 Task: Investigate a repository "Code Frequency" to understand activity patterns.
Action: Mouse moved to (756, 55)
Screenshot: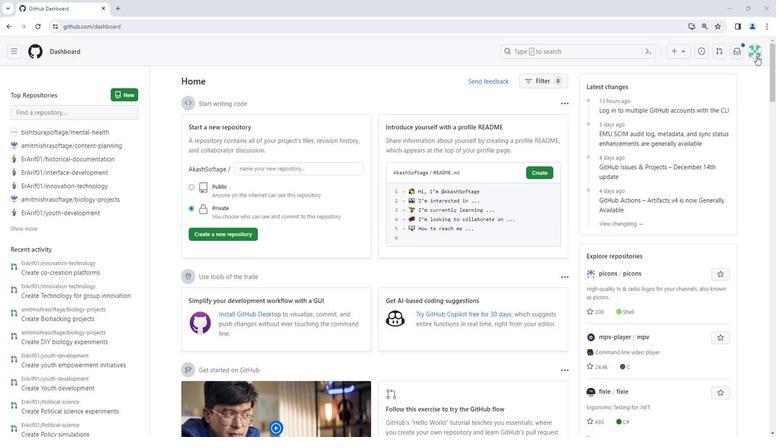 
Action: Mouse pressed left at (756, 55)
Screenshot: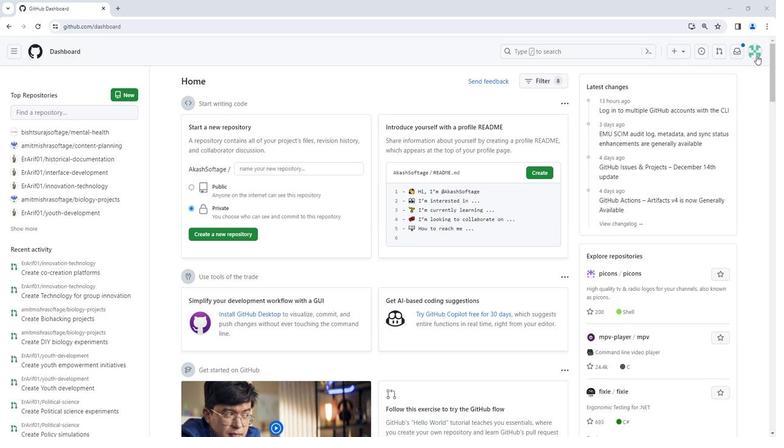 
Action: Mouse moved to (692, 137)
Screenshot: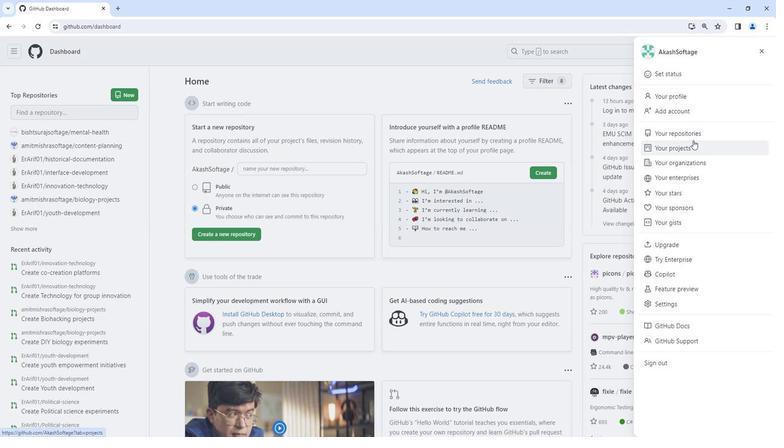 
Action: Mouse pressed left at (692, 137)
Screenshot: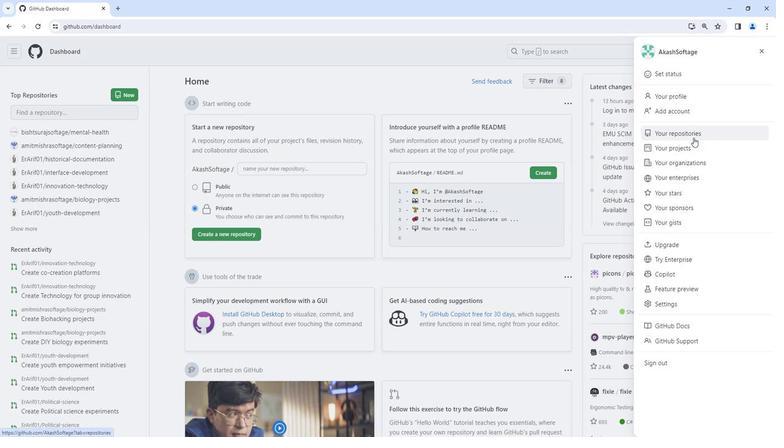 
Action: Mouse moved to (468, 198)
Screenshot: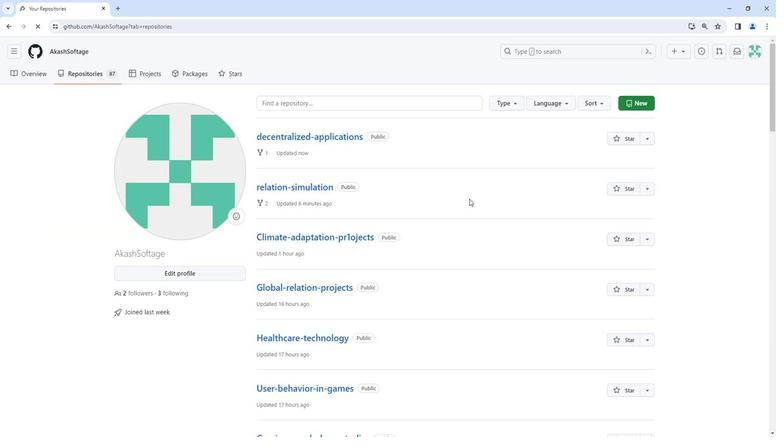 
Action: Mouse scrolled (468, 198) with delta (0, 0)
Screenshot: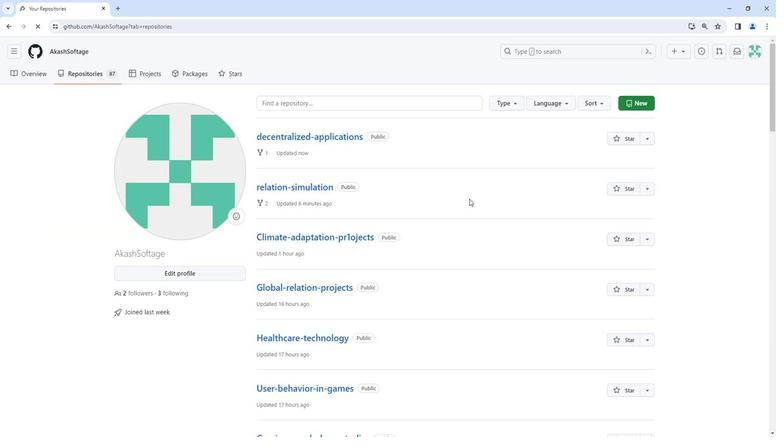 
Action: Mouse moved to (468, 198)
Screenshot: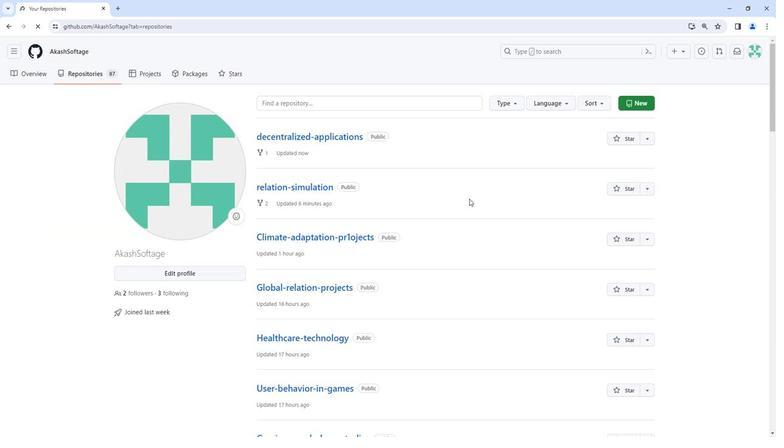 
Action: Mouse scrolled (468, 198) with delta (0, 0)
Screenshot: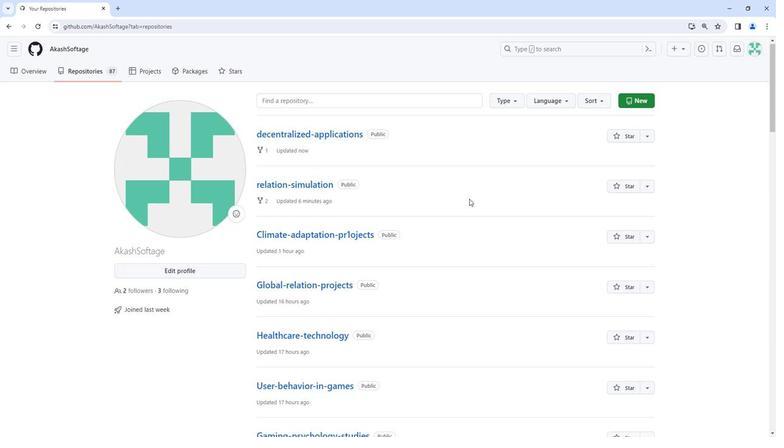 
Action: Mouse scrolled (468, 198) with delta (0, 0)
Screenshot: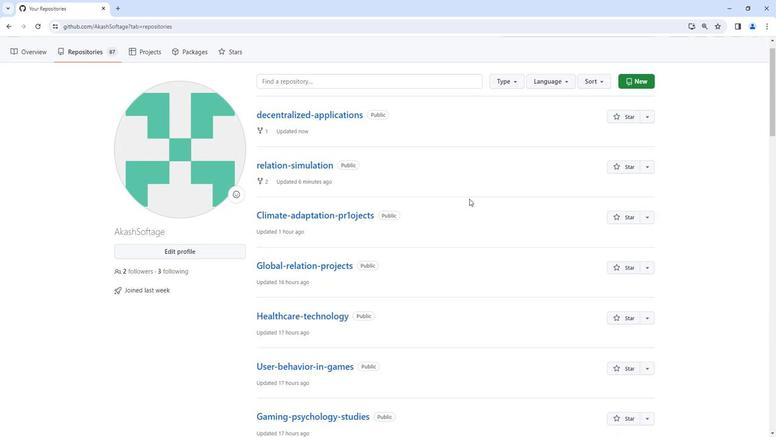 
Action: Mouse moved to (468, 199)
Screenshot: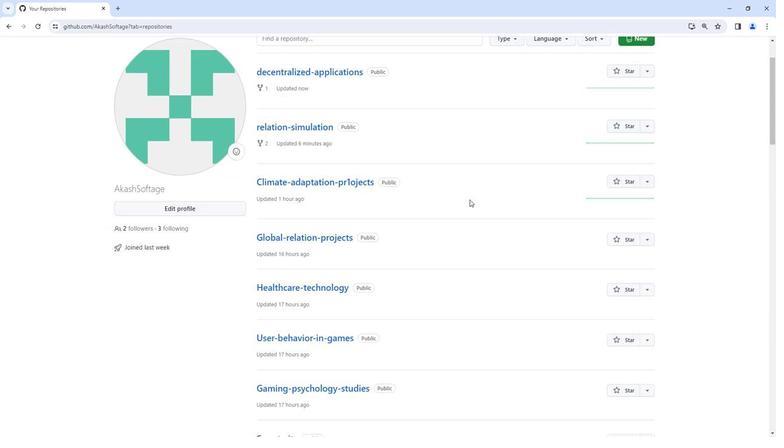 
Action: Mouse scrolled (468, 199) with delta (0, 0)
Screenshot: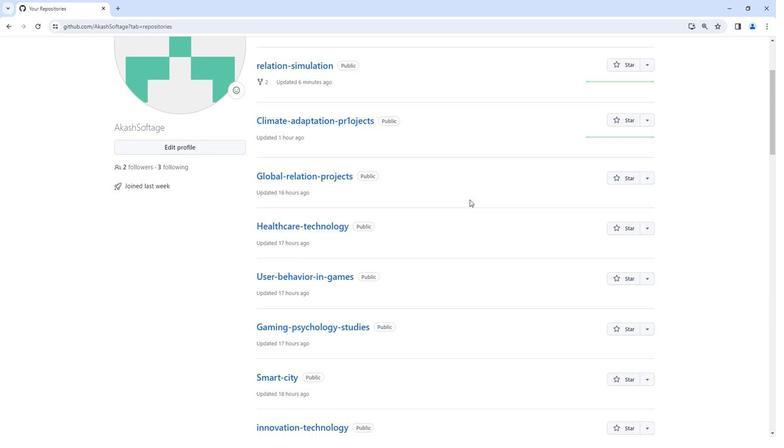 
Action: Mouse moved to (468, 200)
Screenshot: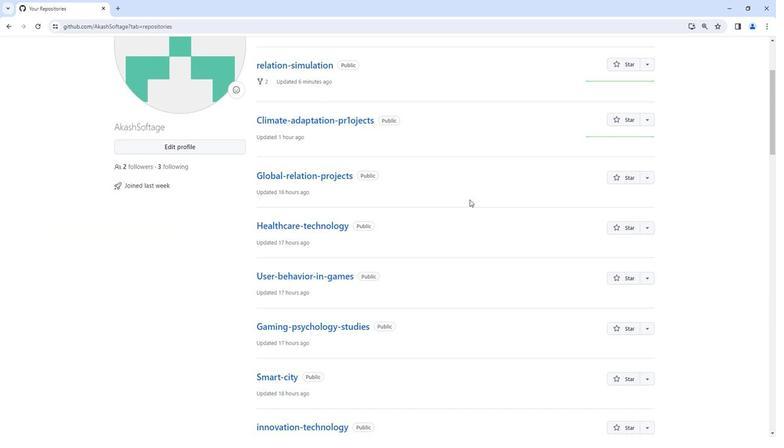 
Action: Mouse scrolled (468, 199) with delta (0, 0)
Screenshot: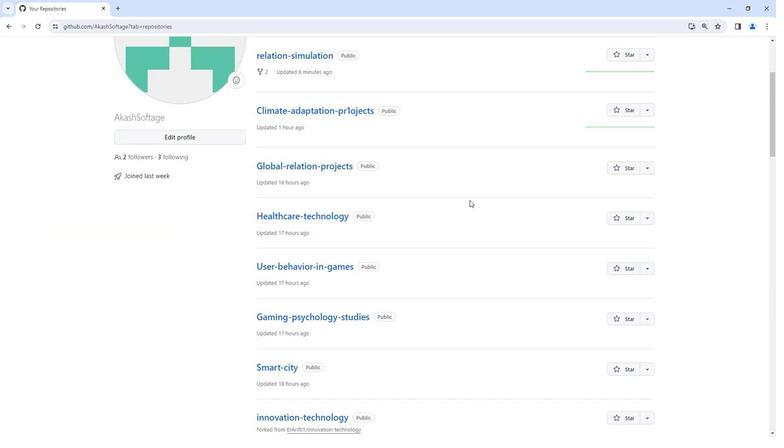 
Action: Mouse moved to (468, 200)
Screenshot: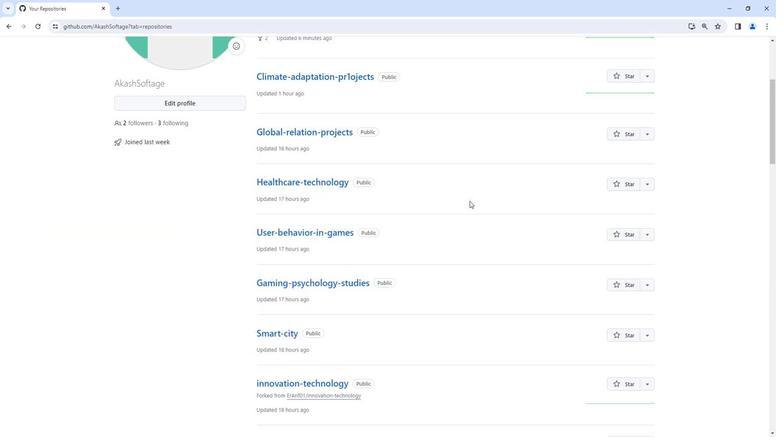 
Action: Mouse scrolled (468, 200) with delta (0, 0)
Screenshot: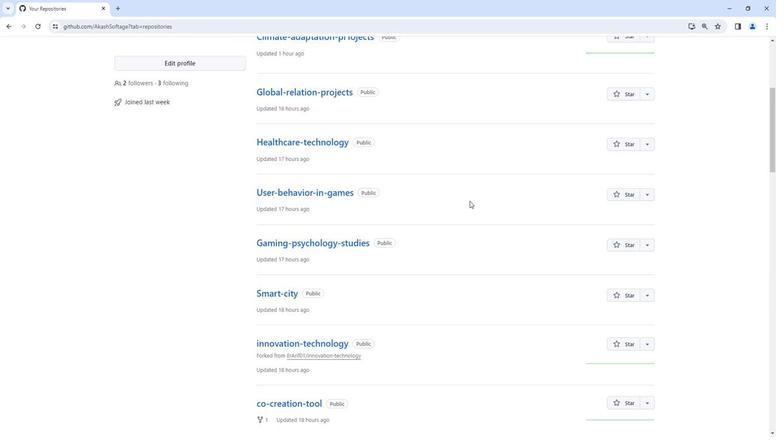 
Action: Mouse scrolled (468, 200) with delta (0, 0)
Screenshot: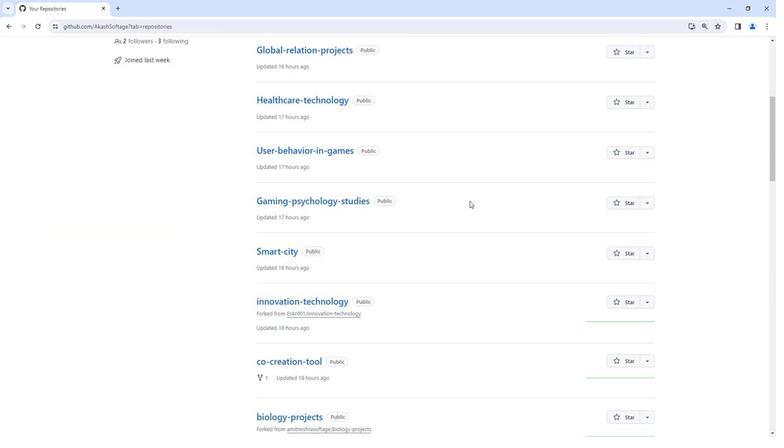
Action: Mouse moved to (467, 202)
Screenshot: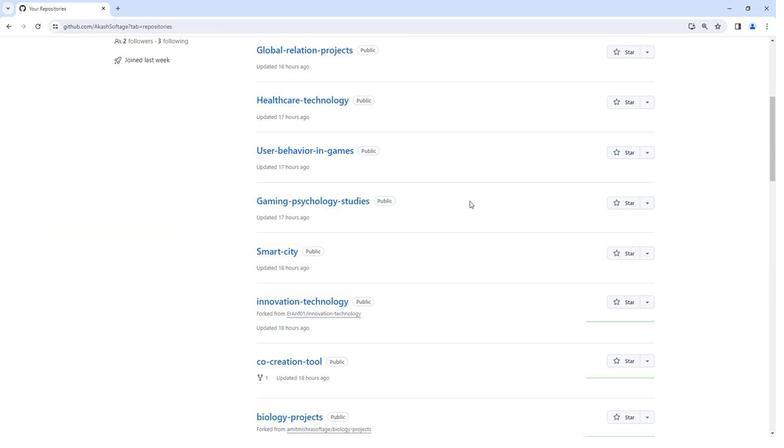 
Action: Mouse scrolled (467, 201) with delta (0, 0)
Screenshot: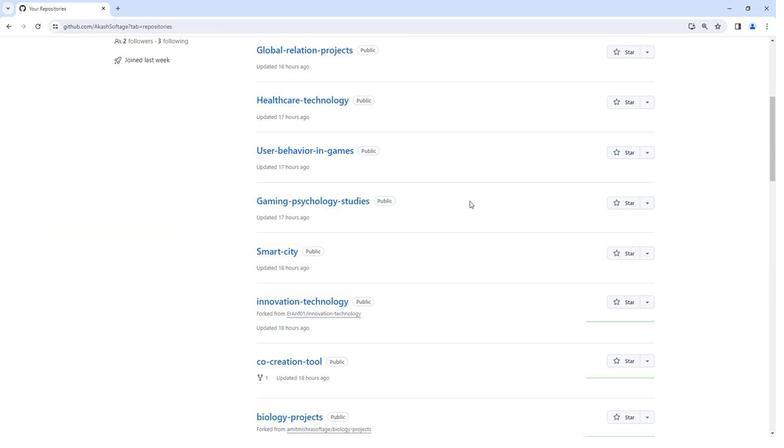 
Action: Mouse moved to (414, 234)
Screenshot: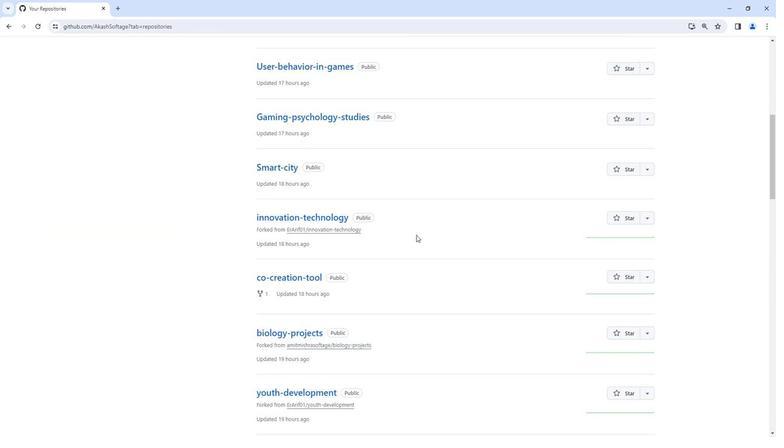 
Action: Mouse scrolled (414, 234) with delta (0, 0)
Screenshot: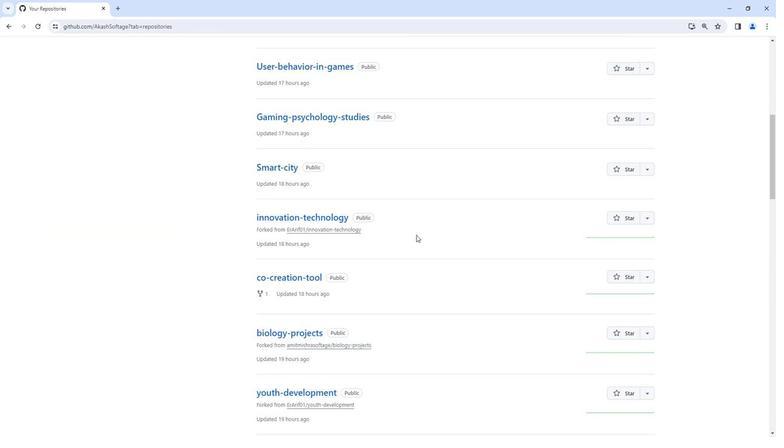 
Action: Mouse moved to (403, 233)
Screenshot: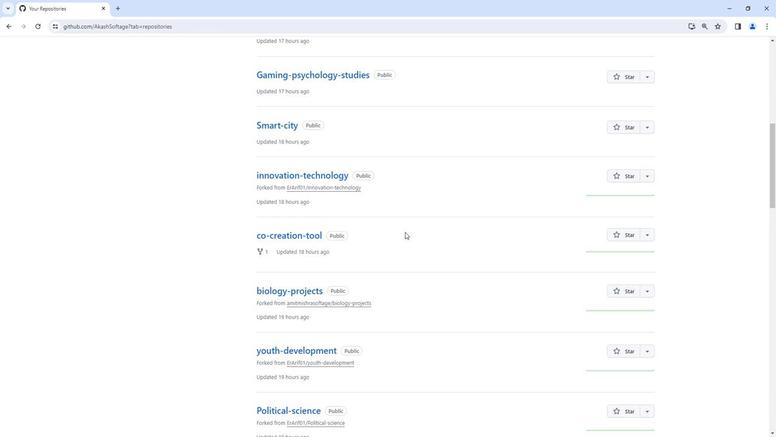 
Action: Mouse scrolled (403, 233) with delta (0, 0)
Screenshot: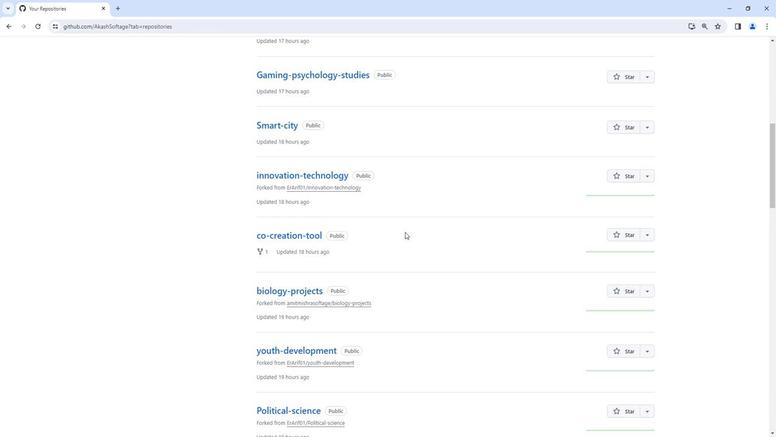 
Action: Mouse moved to (403, 234)
Screenshot: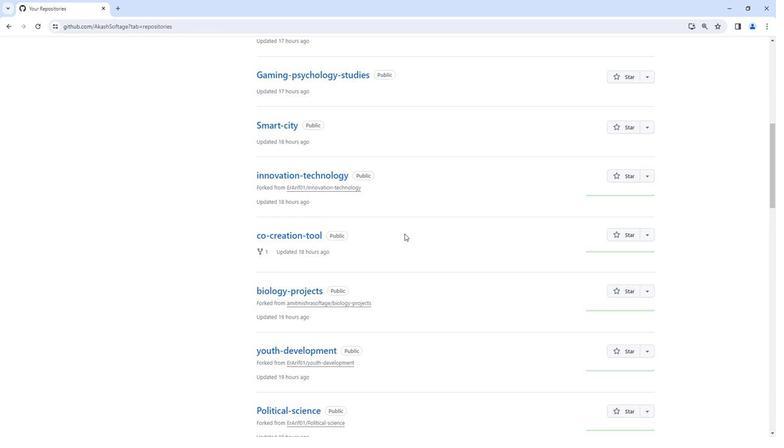 
Action: Mouse scrolled (403, 233) with delta (0, 0)
Screenshot: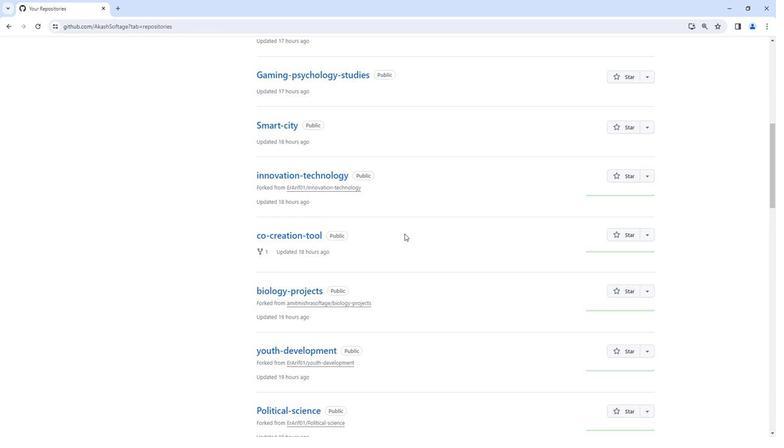 
Action: Mouse moved to (402, 234)
Screenshot: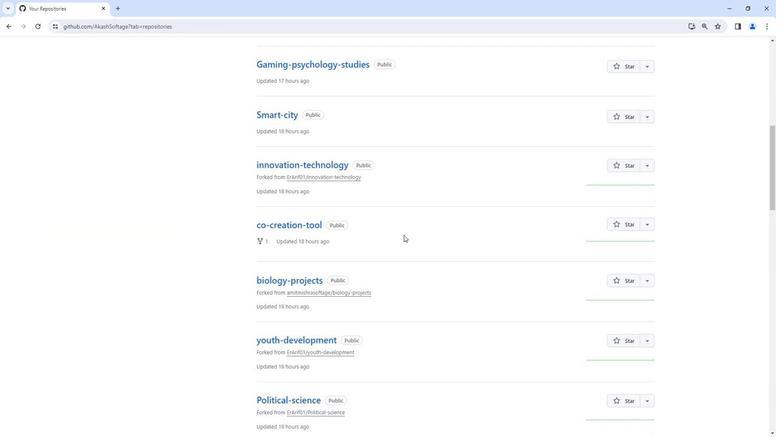 
Action: Mouse scrolled (402, 234) with delta (0, 0)
Screenshot: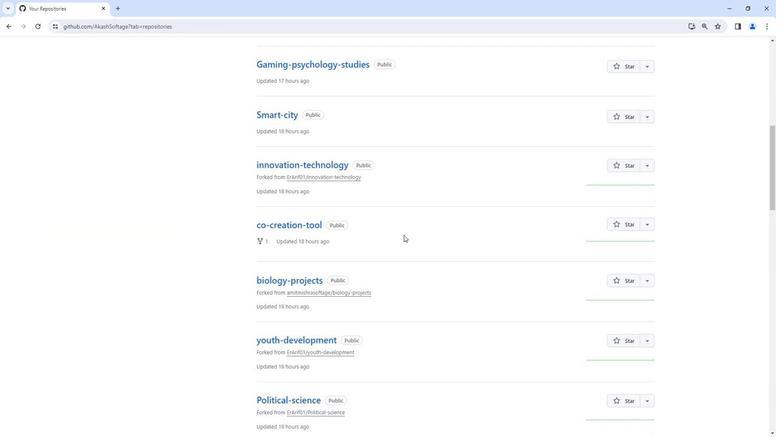 
Action: Mouse moved to (402, 235)
Screenshot: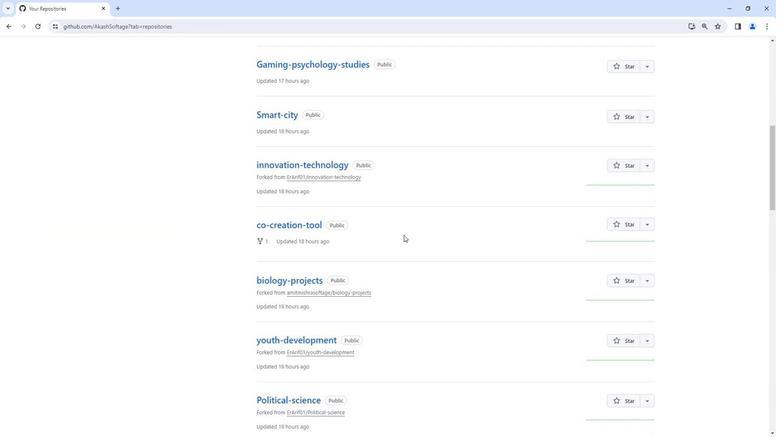 
Action: Mouse scrolled (402, 234) with delta (0, 0)
Screenshot: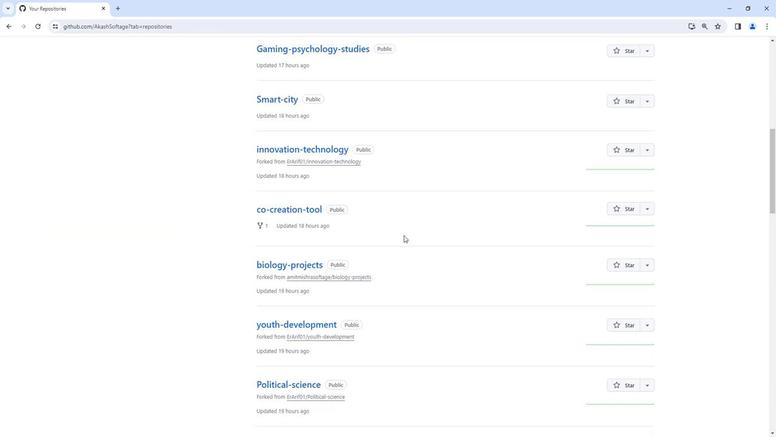 
Action: Mouse moved to (395, 238)
Screenshot: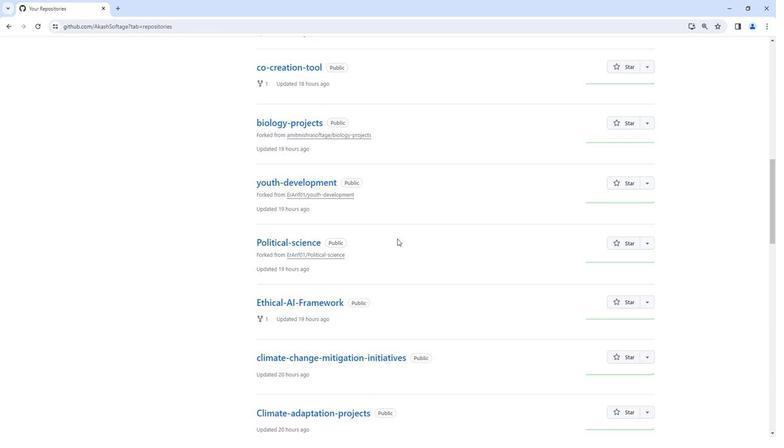 
Action: Mouse scrolled (395, 238) with delta (0, 0)
Screenshot: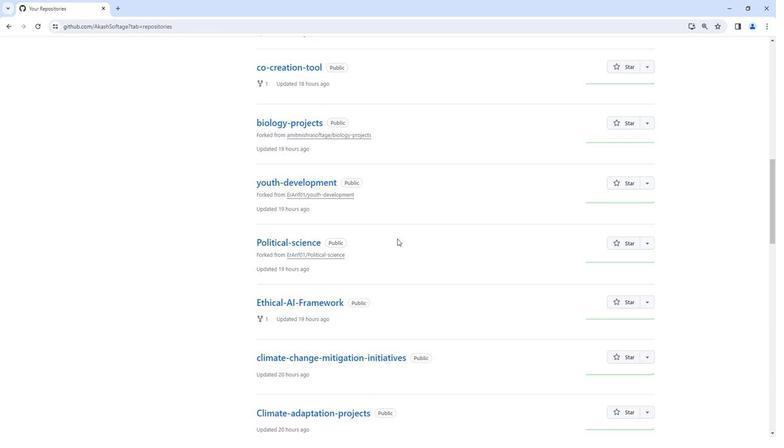 
Action: Mouse moved to (395, 238)
Screenshot: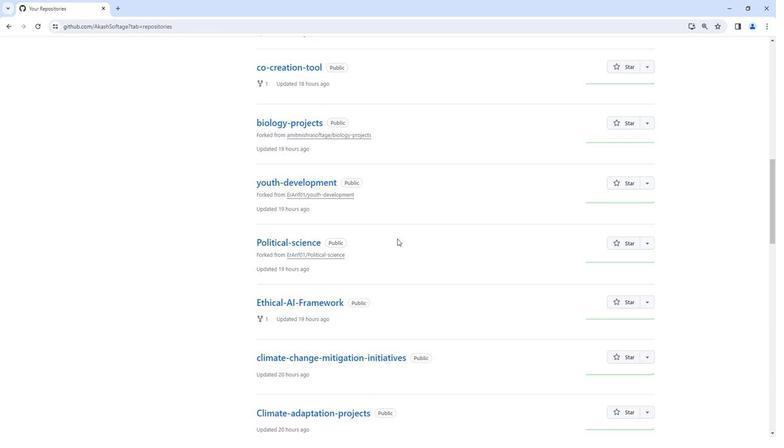 
Action: Mouse scrolled (395, 238) with delta (0, 0)
Screenshot: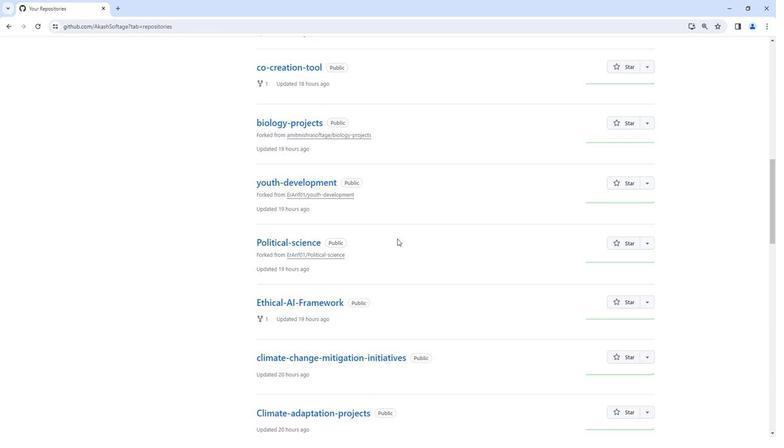 
Action: Mouse moved to (395, 239)
Screenshot: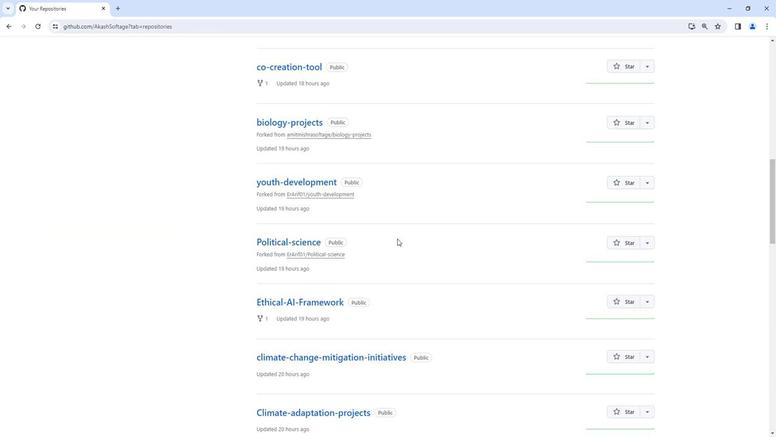 
Action: Mouse scrolled (395, 239) with delta (0, 0)
Screenshot: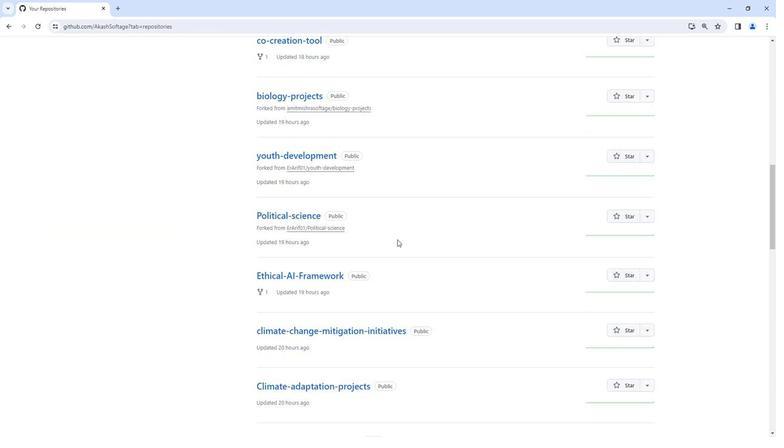 
Action: Mouse moved to (396, 236)
Screenshot: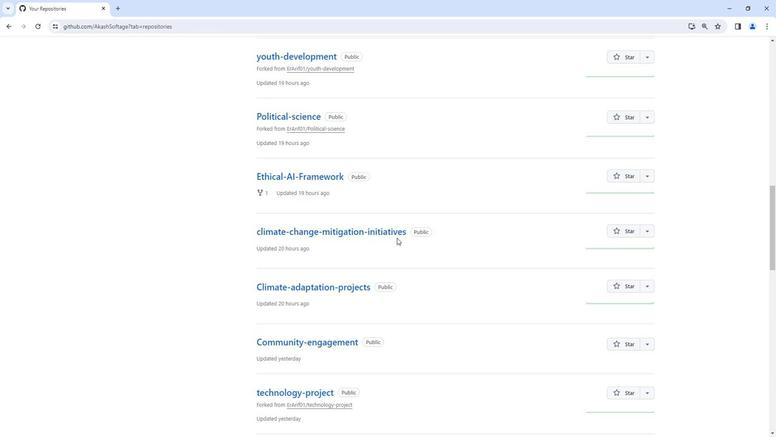 
Action: Mouse scrolled (396, 235) with delta (0, 0)
Screenshot: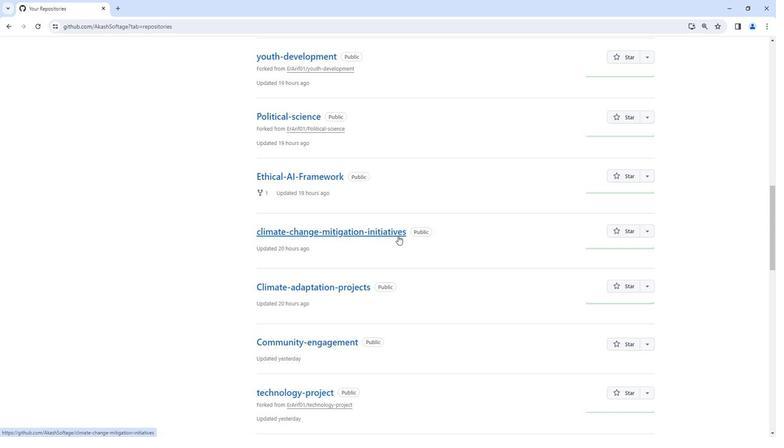 
Action: Mouse scrolled (396, 235) with delta (0, 0)
Screenshot: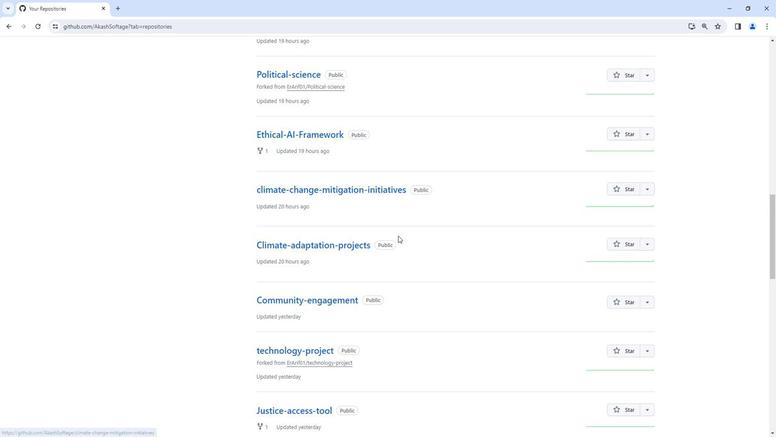 
Action: Mouse scrolled (396, 236) with delta (0, 0)
Screenshot: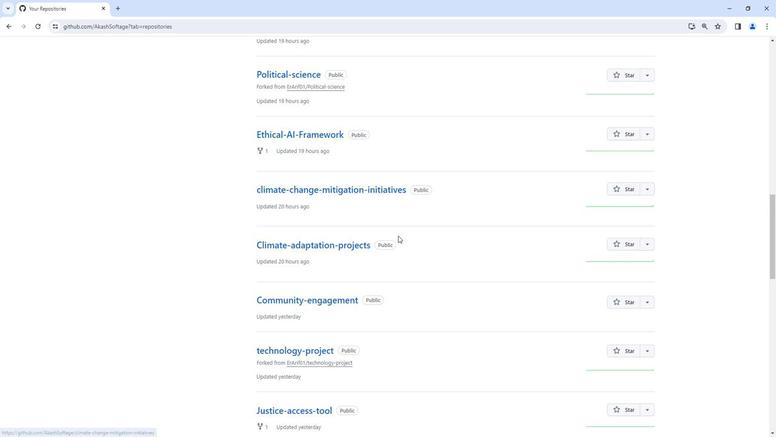 
Action: Mouse scrolled (396, 236) with delta (0, 0)
Screenshot: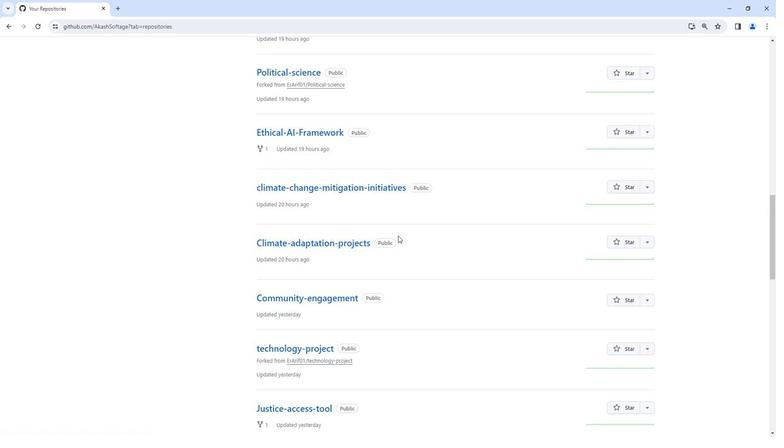 
Action: Mouse scrolled (396, 236) with delta (0, 0)
Screenshot: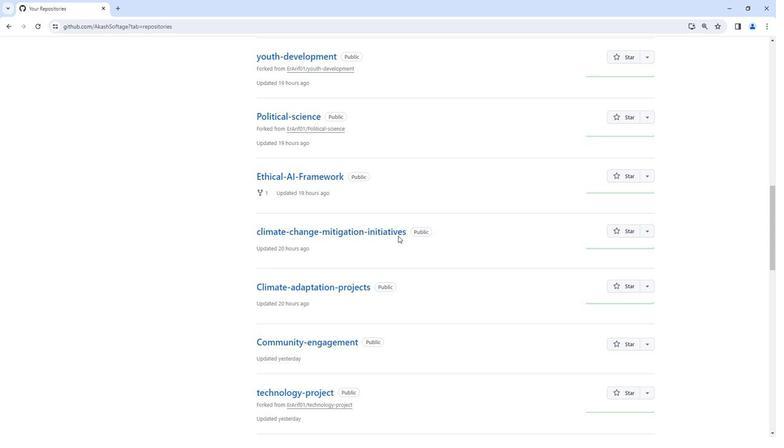 
Action: Mouse scrolled (396, 236) with delta (0, 0)
Screenshot: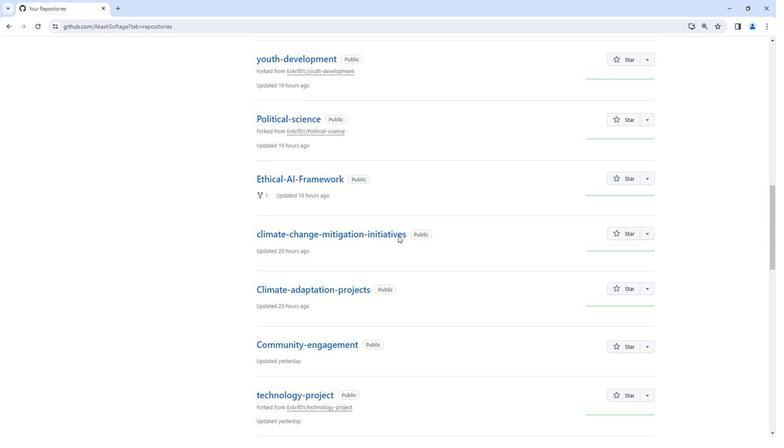 
Action: Mouse scrolled (396, 236) with delta (0, 0)
Screenshot: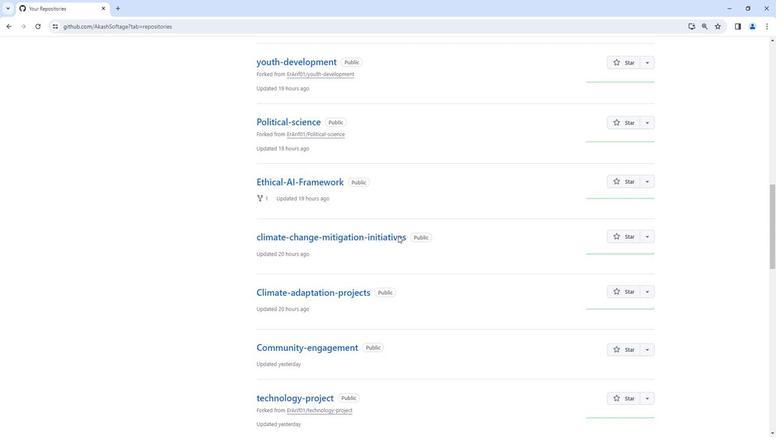 
Action: Mouse scrolled (396, 236) with delta (0, 0)
Screenshot: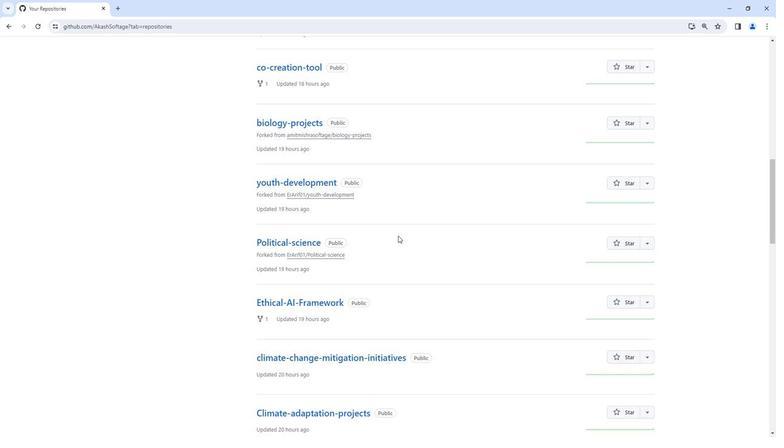 
Action: Mouse scrolled (396, 236) with delta (0, 0)
Screenshot: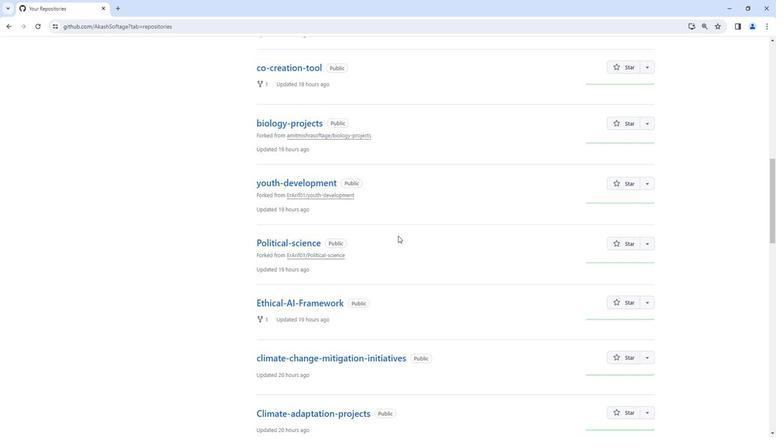 
Action: Mouse scrolled (396, 236) with delta (0, 0)
Screenshot: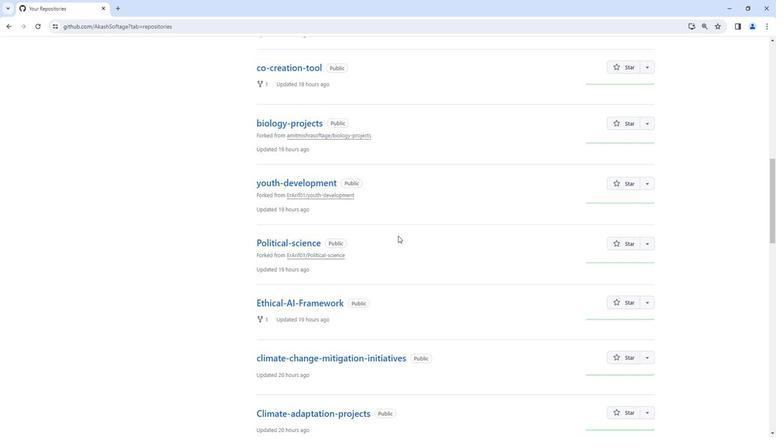 
Action: Mouse scrolled (396, 236) with delta (0, 0)
Screenshot: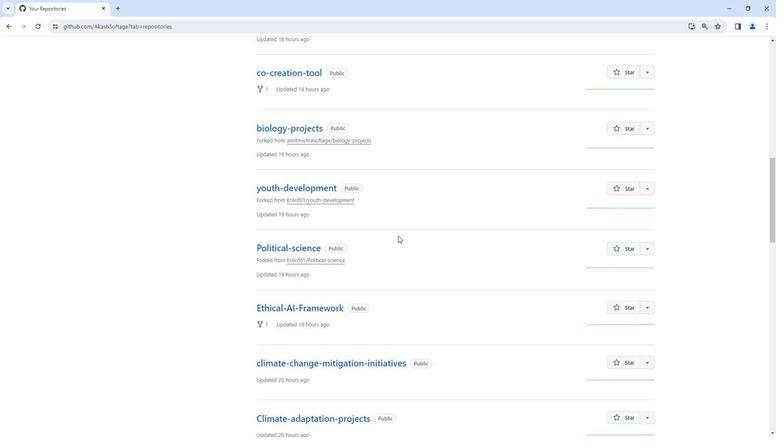
Action: Mouse moved to (399, 234)
Screenshot: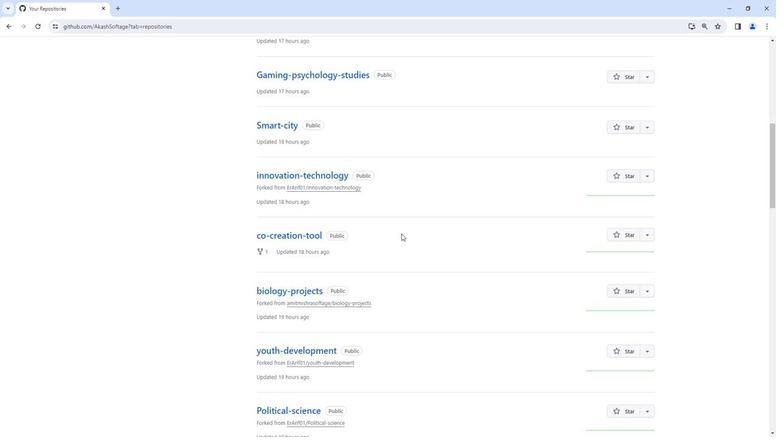 
Action: Mouse scrolled (399, 234) with delta (0, 0)
Screenshot: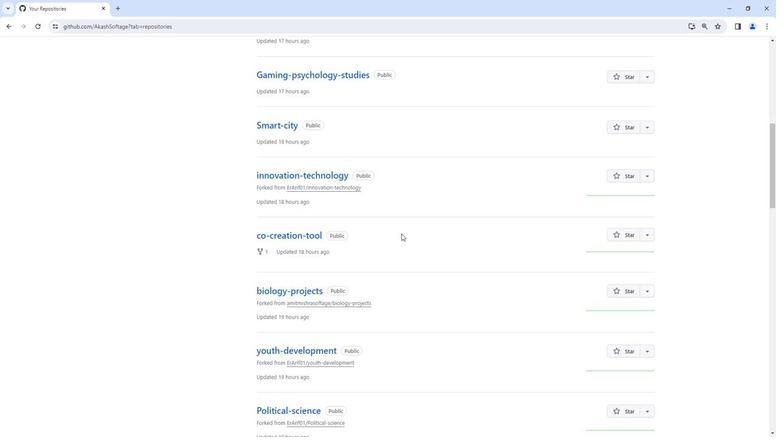 
Action: Mouse moved to (398, 69)
Screenshot: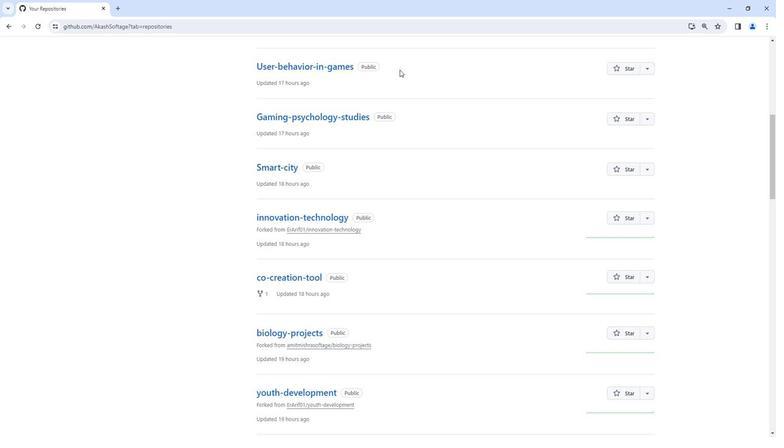 
Action: Mouse scrolled (398, 69) with delta (0, 0)
Screenshot: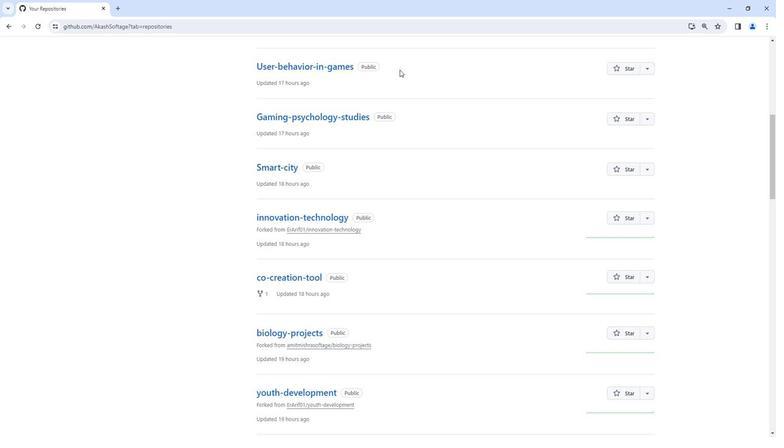 
Action: Mouse scrolled (398, 69) with delta (0, 0)
Screenshot: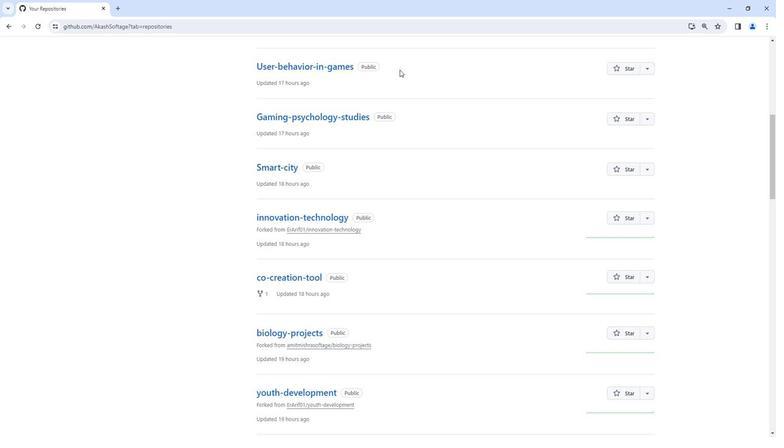 
Action: Mouse scrolled (398, 69) with delta (0, 0)
Screenshot: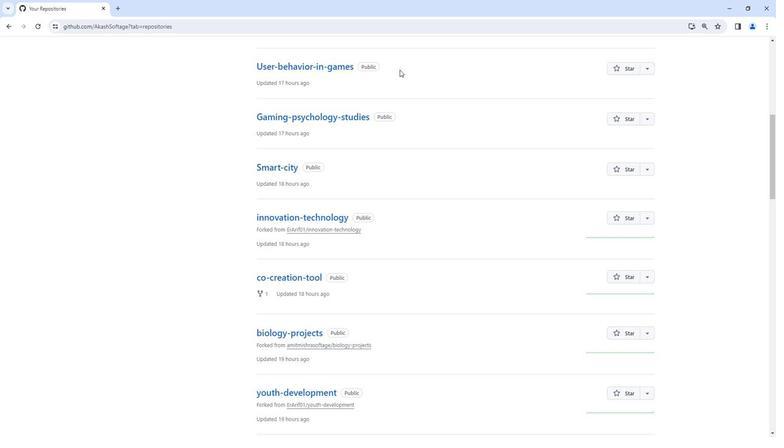 
Action: Mouse scrolled (398, 69) with delta (0, 0)
Screenshot: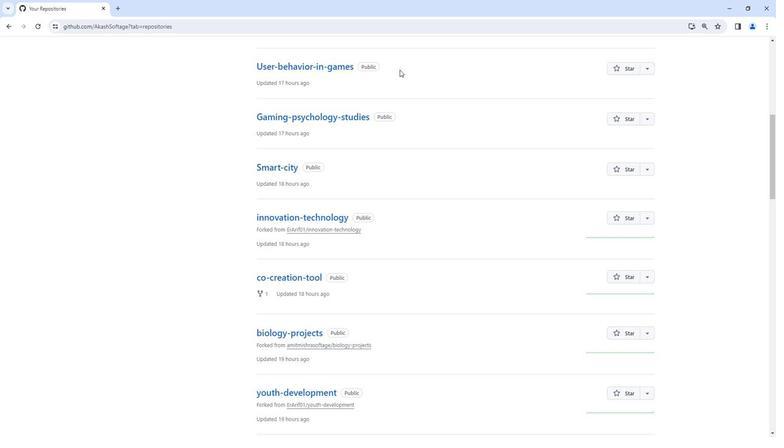 
Action: Mouse scrolled (398, 69) with delta (0, 0)
Screenshot: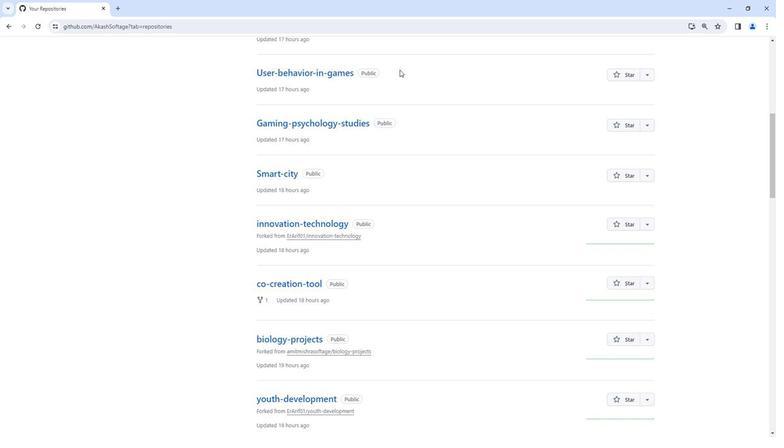 
Action: Mouse moved to (399, 67)
Screenshot: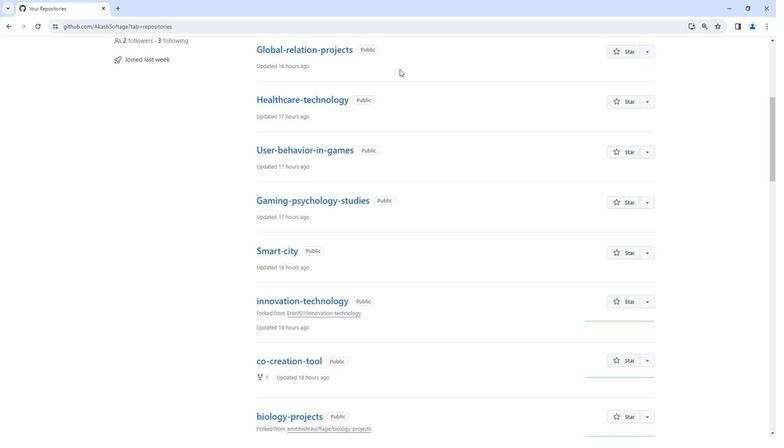 
Action: Mouse scrolled (399, 68) with delta (0, 0)
Screenshot: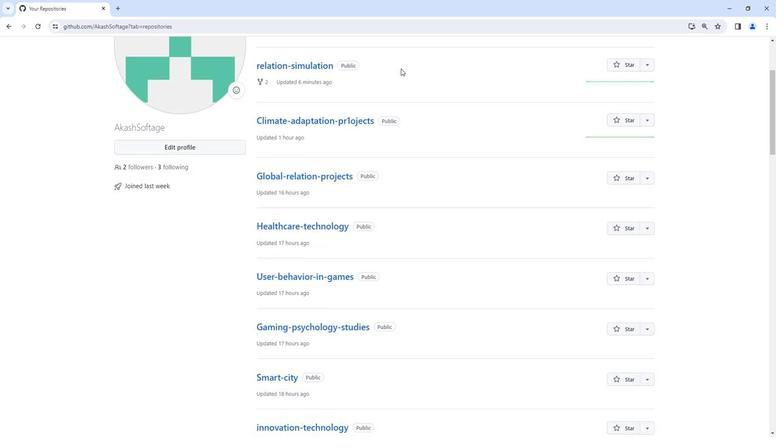 
Action: Mouse scrolled (399, 68) with delta (0, 0)
Screenshot: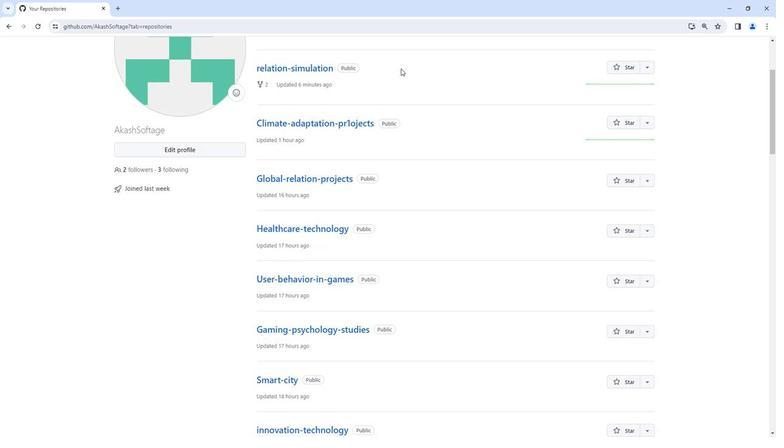 
Action: Mouse moved to (341, 61)
Screenshot: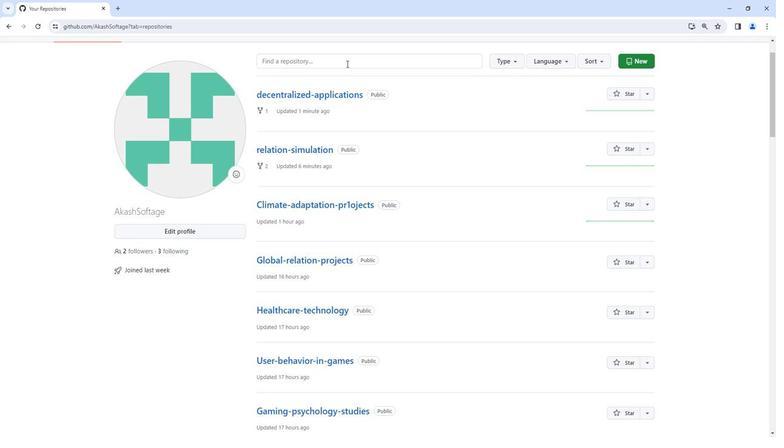 
Action: Mouse pressed left at (341, 61)
Screenshot: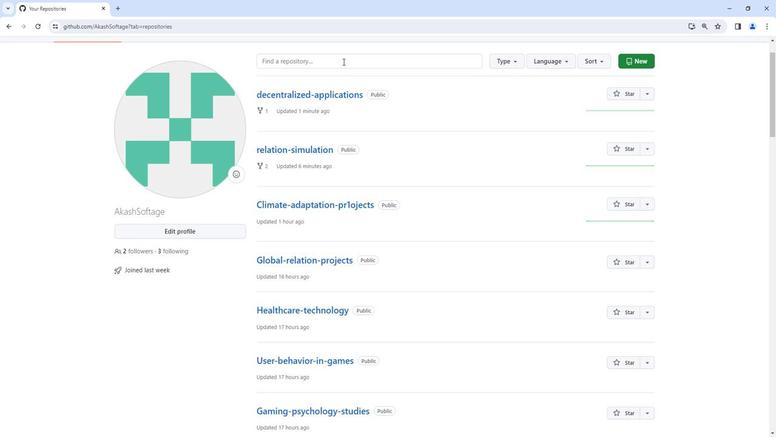 
Action: Key pressed dec
Screenshot: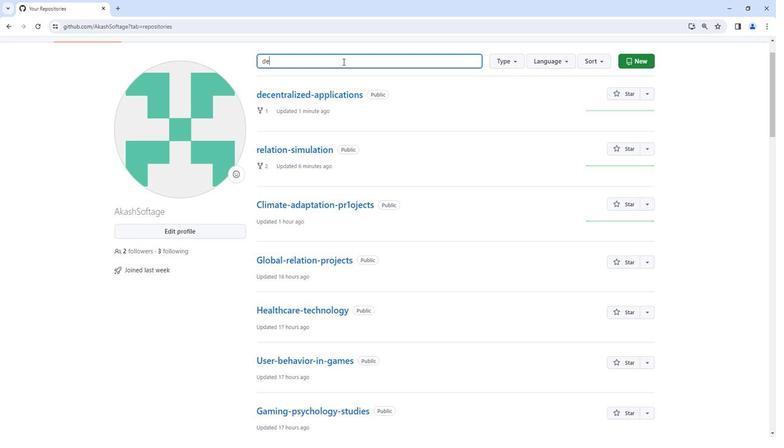 
Action: Mouse moved to (332, 92)
Screenshot: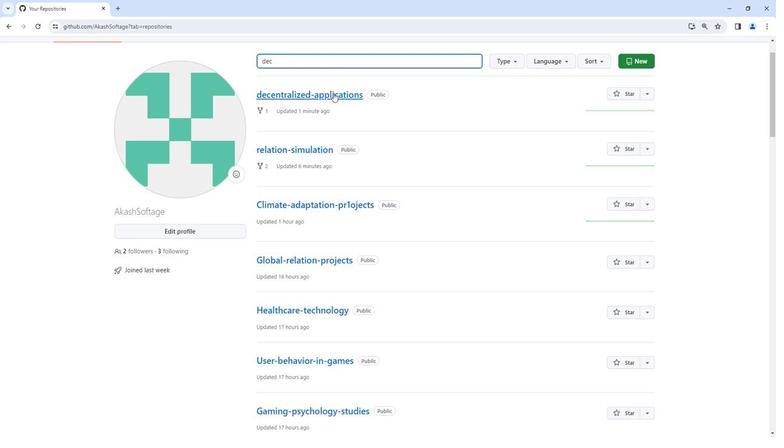 
Action: Mouse pressed left at (332, 92)
Screenshot: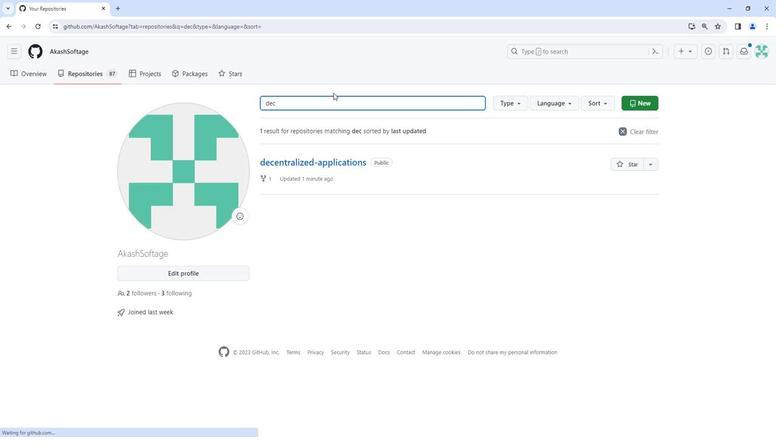 
Action: Mouse moved to (309, 161)
Screenshot: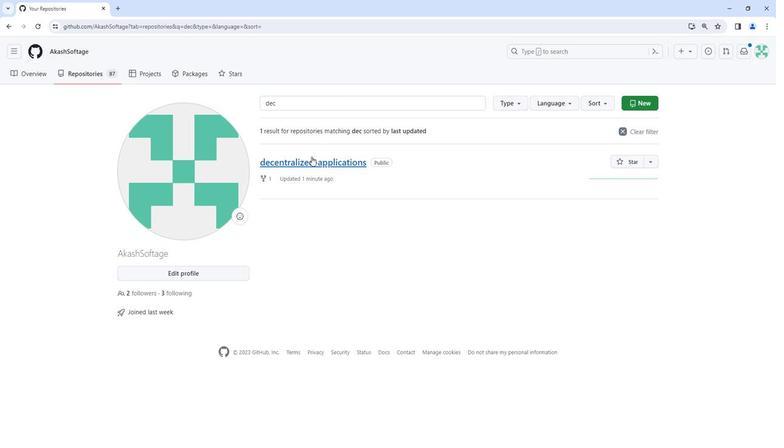 
Action: Mouse pressed left at (309, 161)
Screenshot: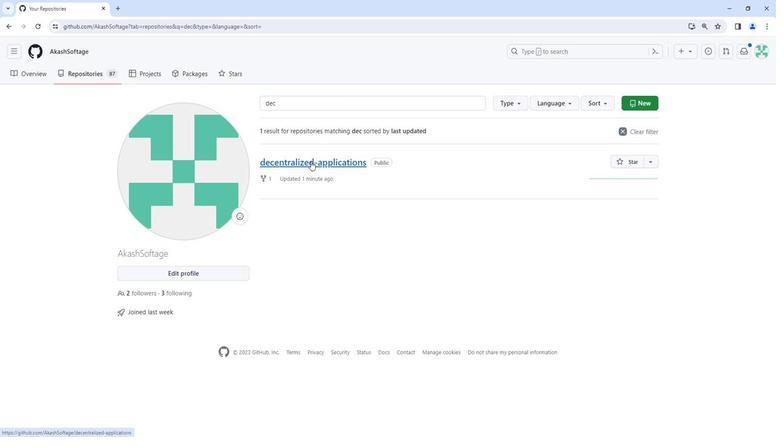 
Action: Mouse moved to (328, 71)
Screenshot: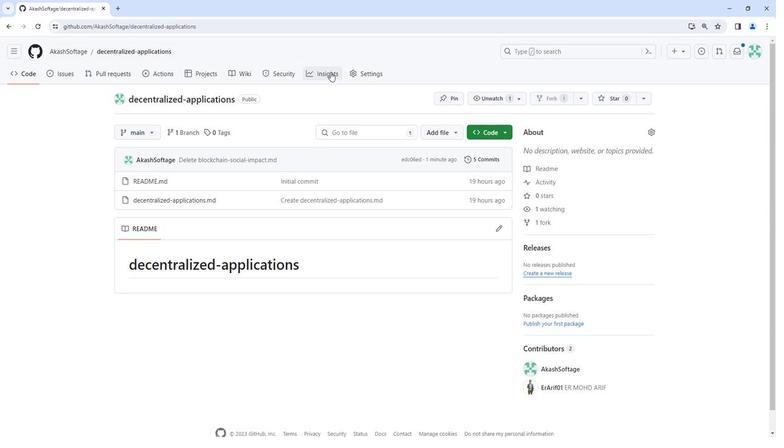 
Action: Mouse pressed left at (328, 71)
Screenshot: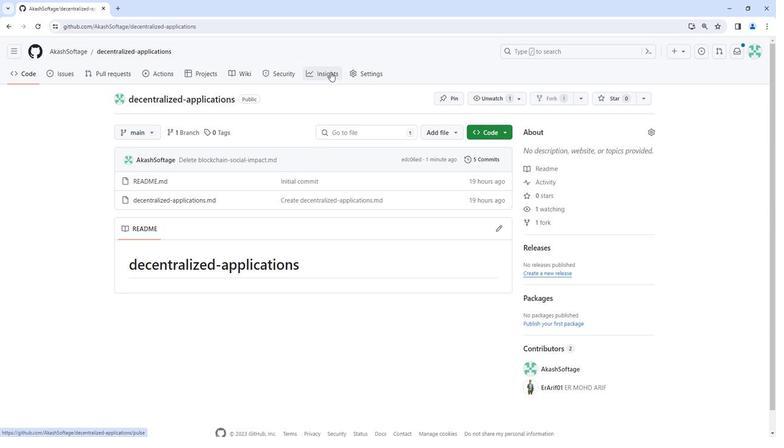 
Action: Mouse moved to (163, 205)
Screenshot: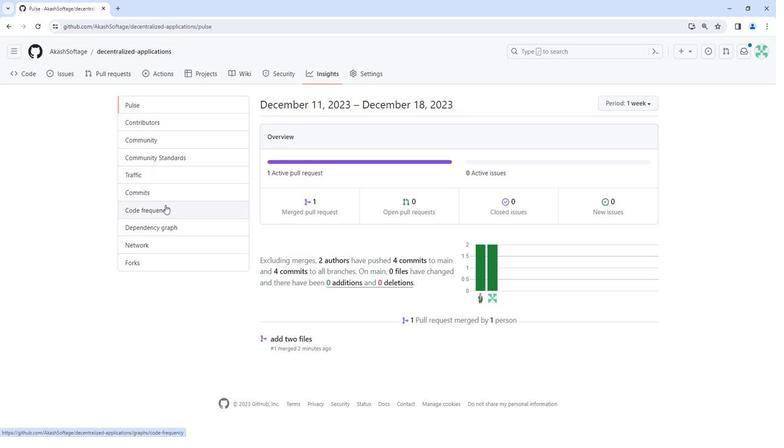 
Action: Mouse pressed left at (163, 205)
Screenshot: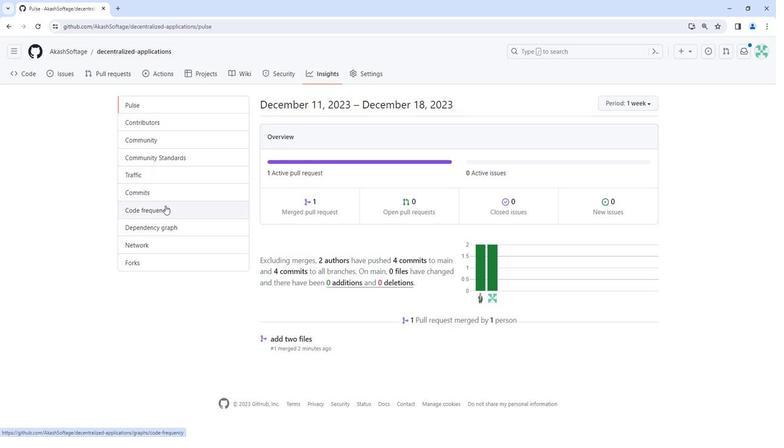 
Action: Mouse moved to (517, 271)
Screenshot: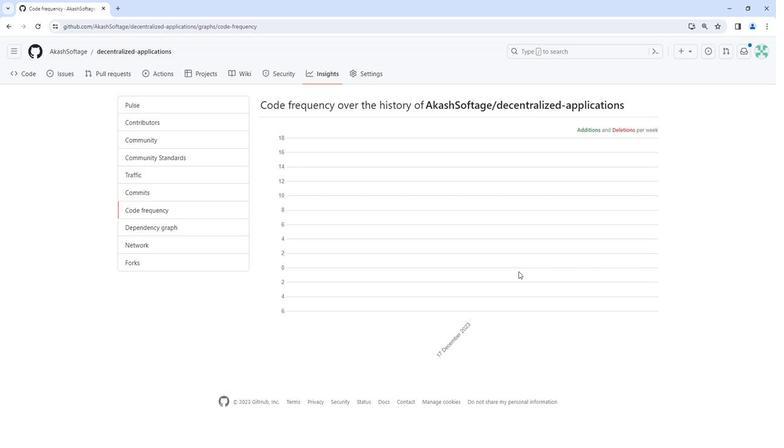 
